 Task: Create ChildIssue0020 as Child Issue of Issue Issue0010 in Backlog  in Scrum Project Project0002 in Jira
Action: Mouse moved to (336, 388)
Screenshot: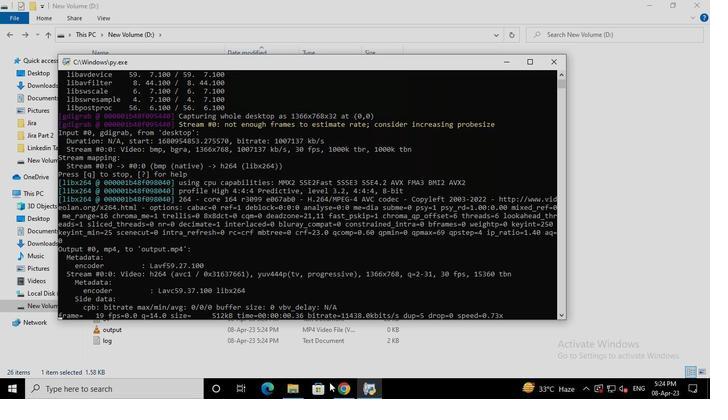 
Action: Mouse pressed left at (336, 388)
Screenshot: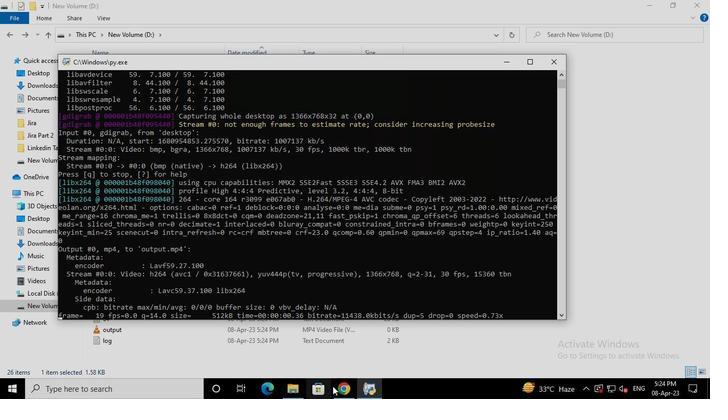 
Action: Mouse moved to (73, 162)
Screenshot: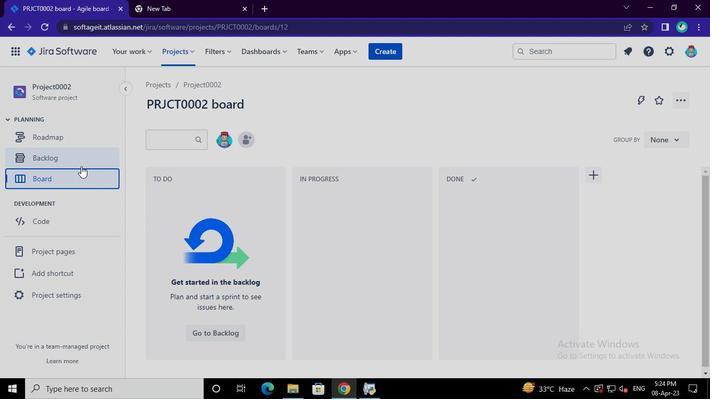 
Action: Mouse pressed left at (73, 162)
Screenshot: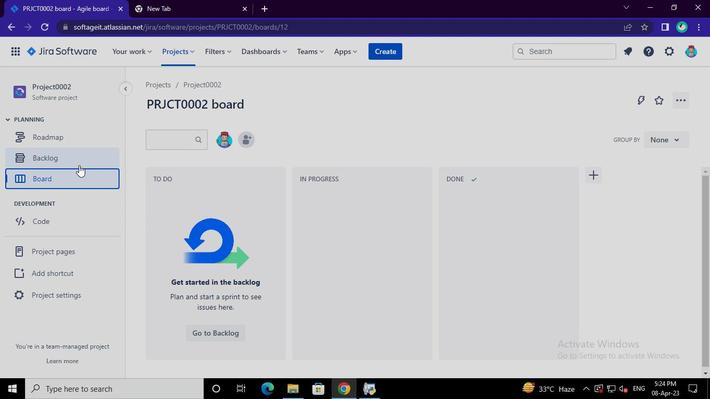 
Action: Mouse moved to (244, 316)
Screenshot: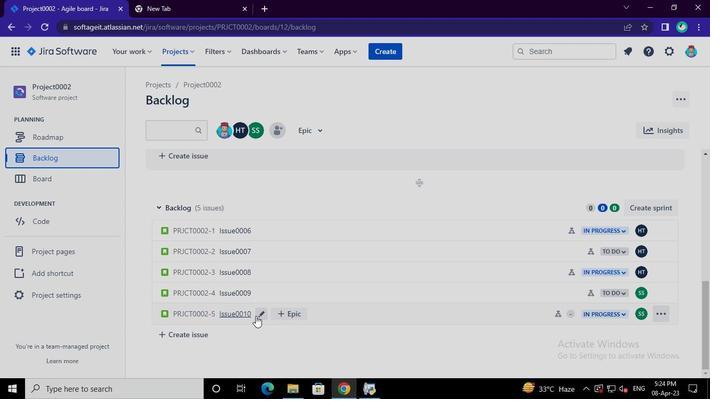 
Action: Mouse pressed left at (244, 316)
Screenshot: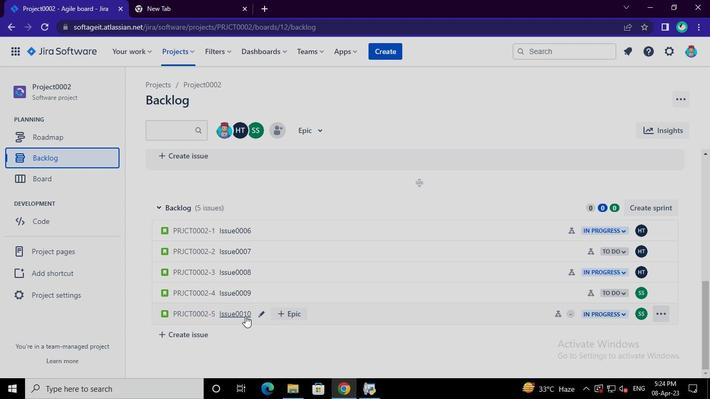 
Action: Mouse moved to (520, 209)
Screenshot: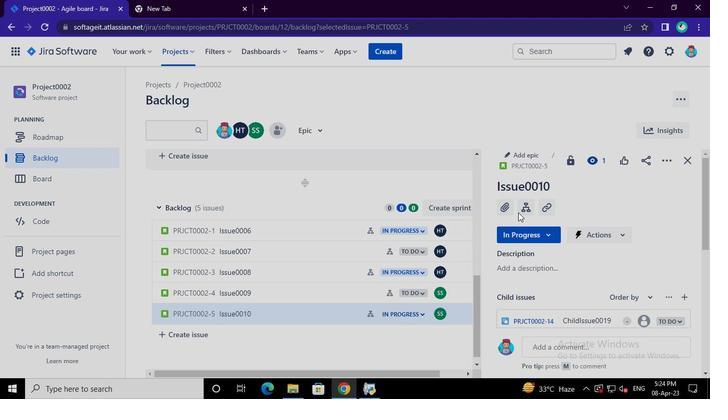 
Action: Mouse pressed left at (520, 209)
Screenshot: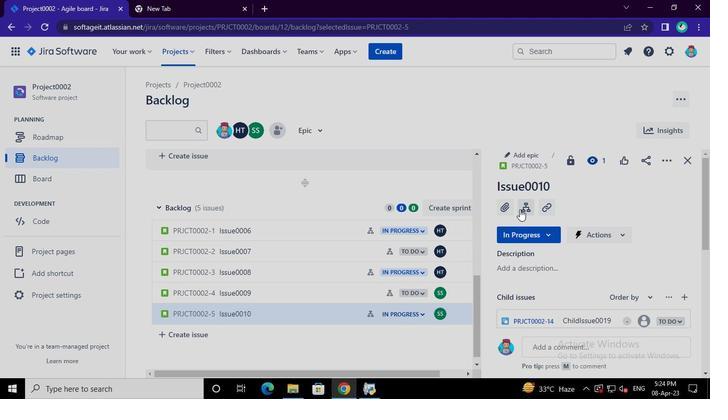 
Action: Keyboard Key.shift
Screenshot: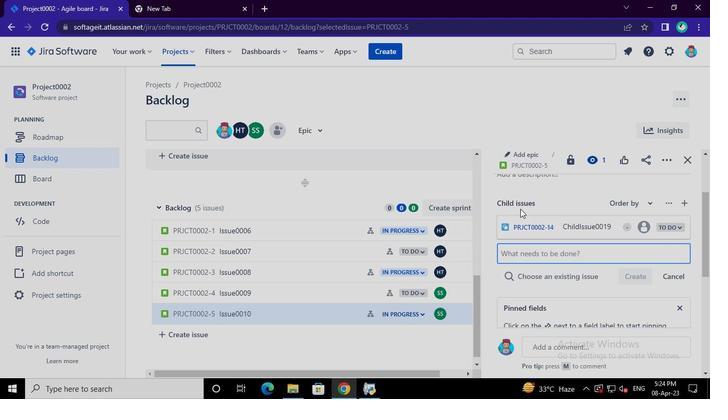 
Action: Keyboard C
Screenshot: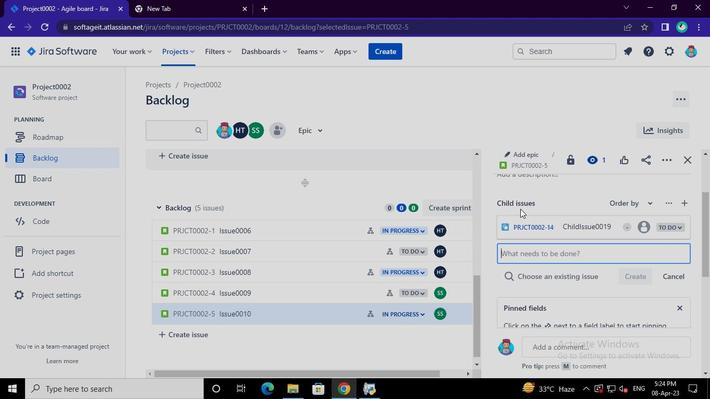 
Action: Keyboard h
Screenshot: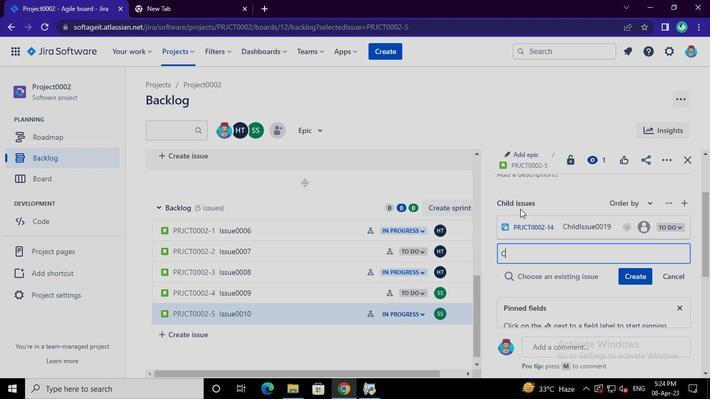 
Action: Keyboard i
Screenshot: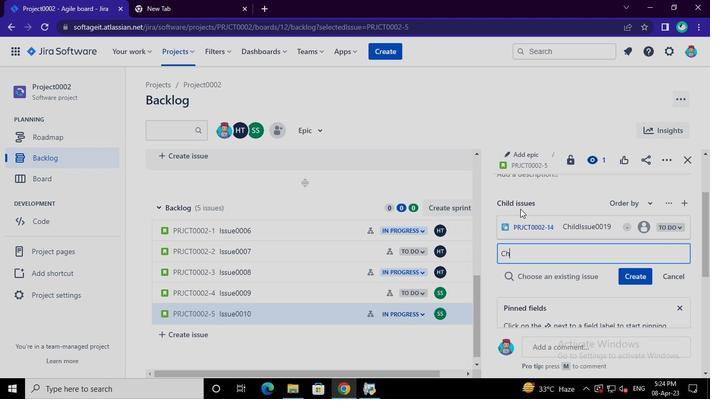 
Action: Keyboard l
Screenshot: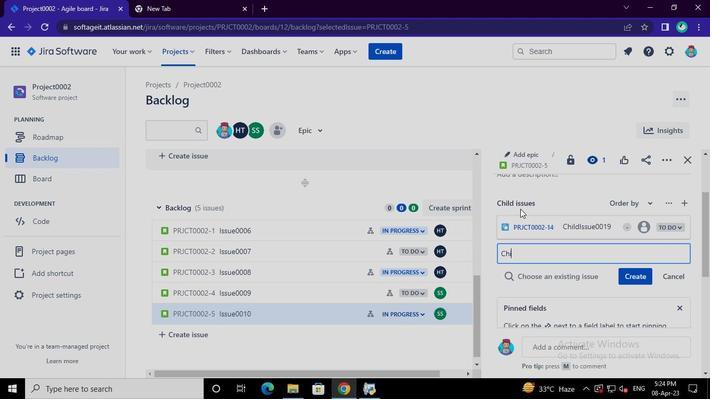 
Action: Keyboard Key.shift
Screenshot: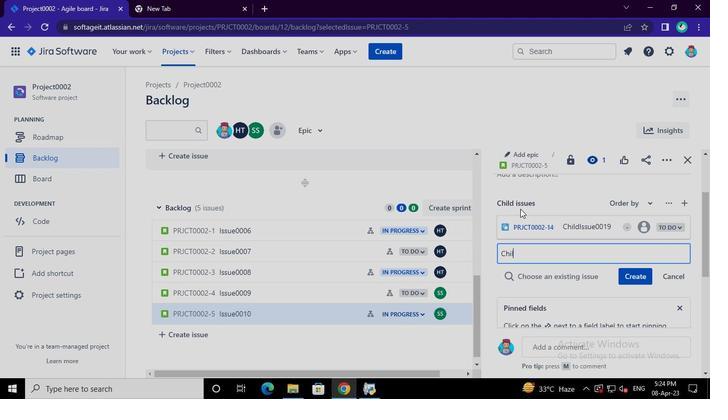 
Action: Keyboard Key.shift
Screenshot: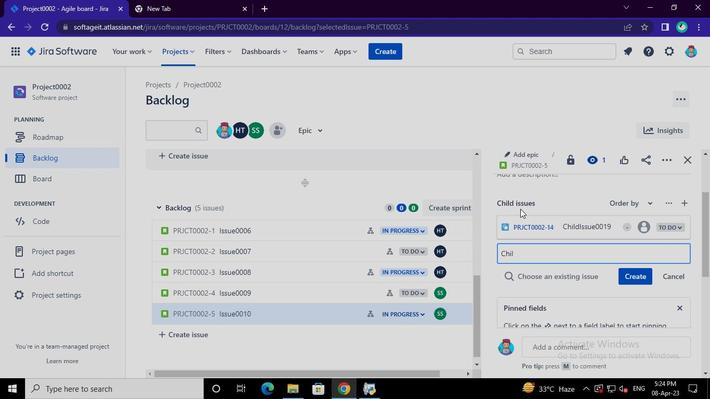 
Action: Keyboard Key.shift
Screenshot: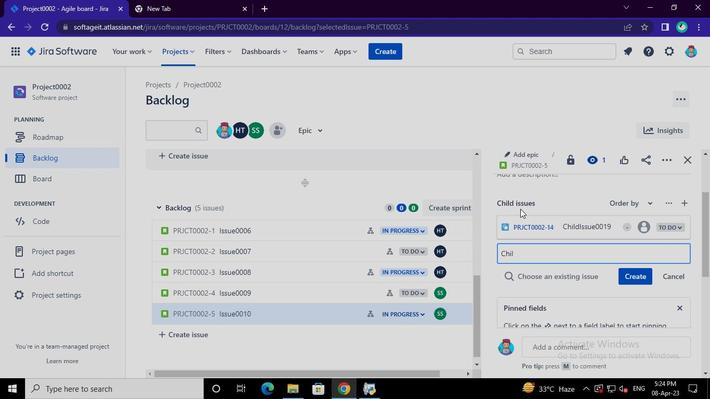 
Action: Keyboard Key.shift
Screenshot: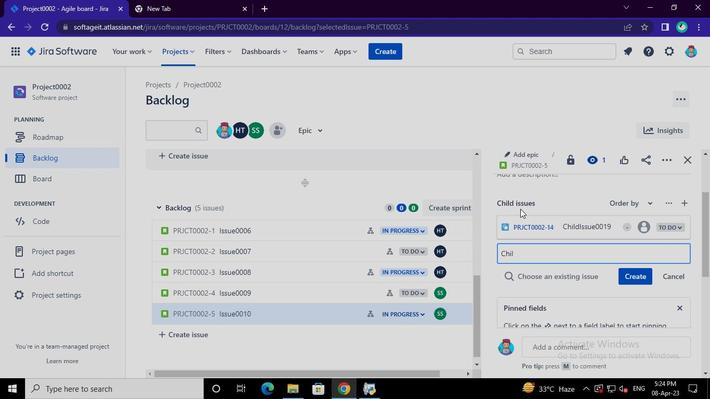 
Action: Keyboard Key.shift
Screenshot: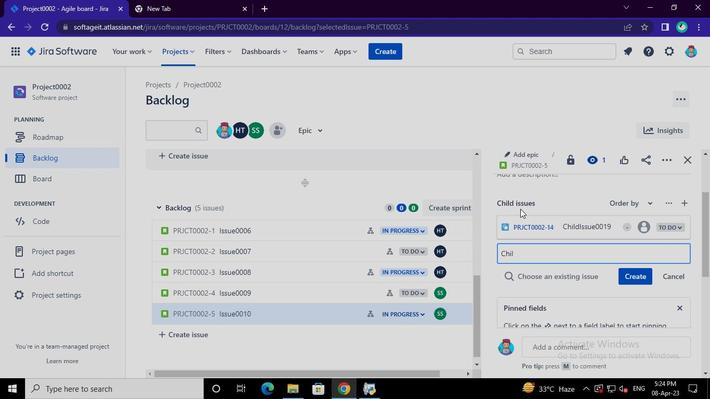 
Action: Keyboard Key.shift
Screenshot: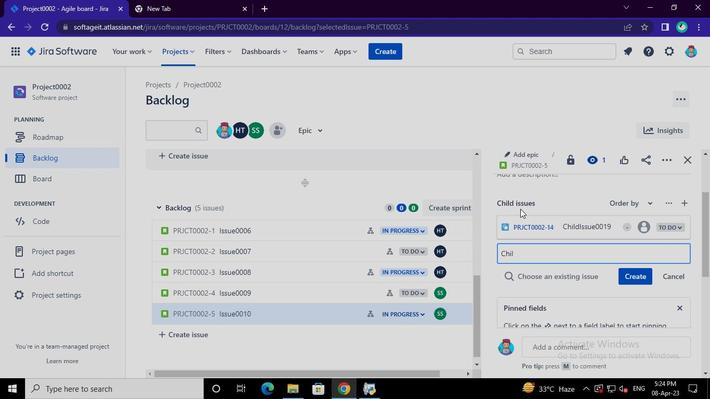 
Action: Keyboard Key.shift
Screenshot: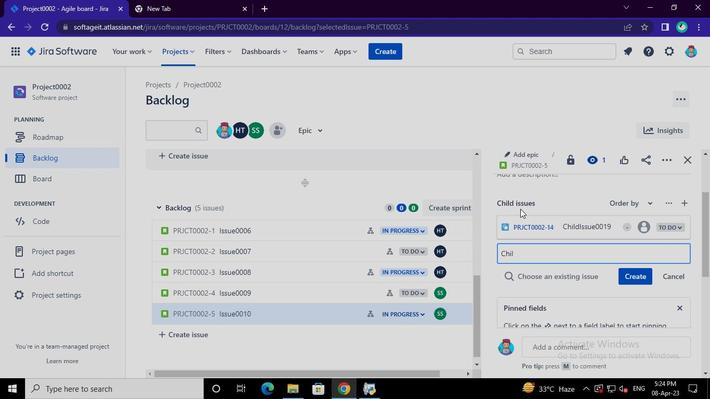 
Action: Keyboard Key.shift
Screenshot: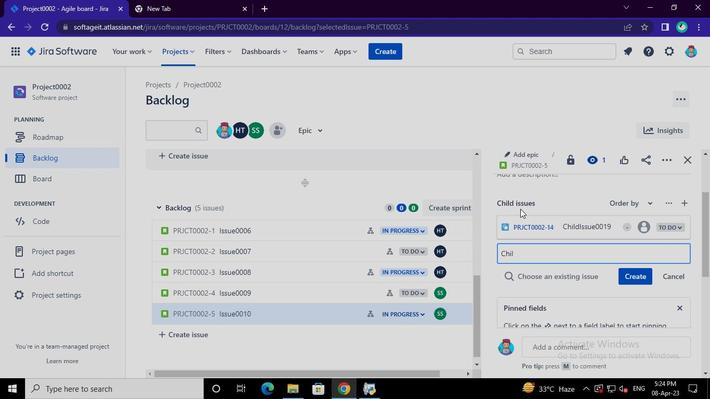 
Action: Keyboard Key.shift
Screenshot: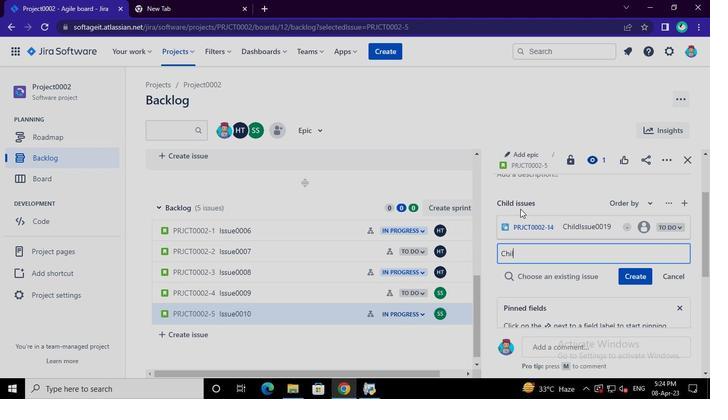 
Action: Keyboard Key.shift
Screenshot: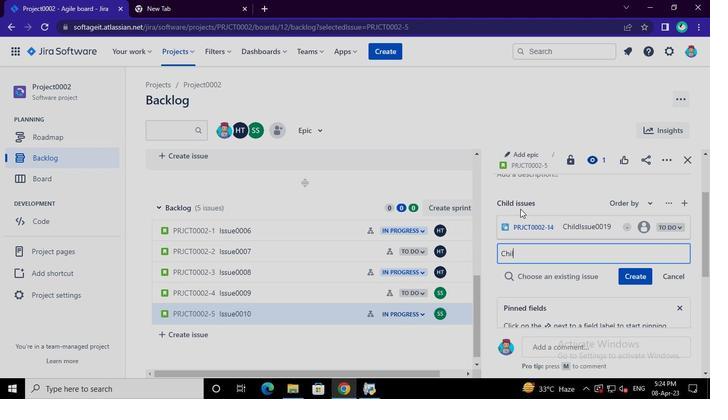 
Action: Keyboard Key.shift
Screenshot: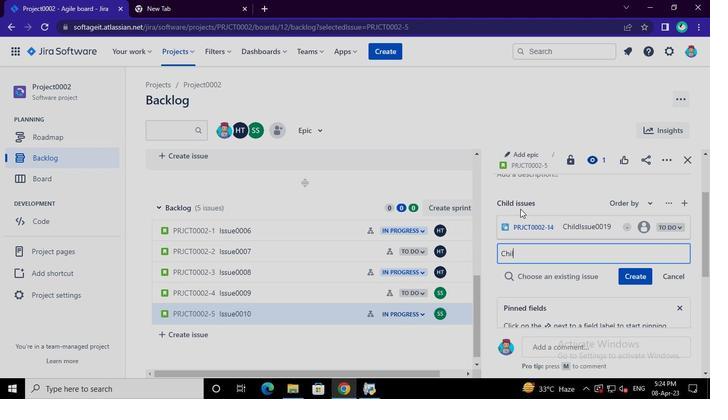 
Action: Keyboard Key.shift
Screenshot: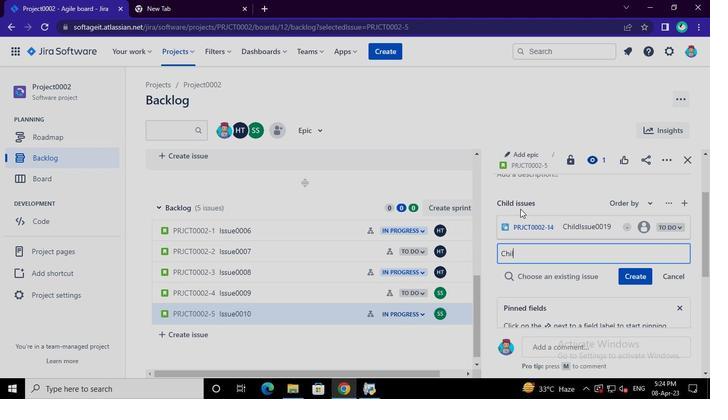 
Action: Keyboard Key.shift
Screenshot: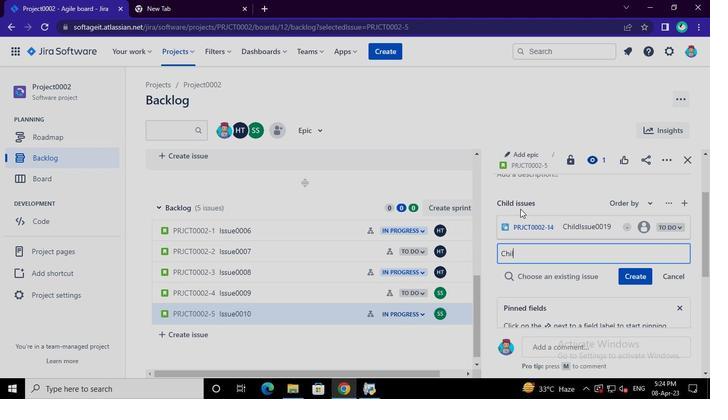 
Action: Keyboard Key.shift
Screenshot: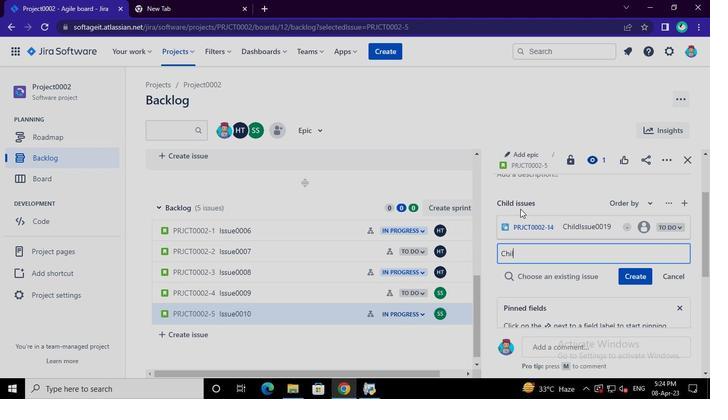 
Action: Keyboard d
Screenshot: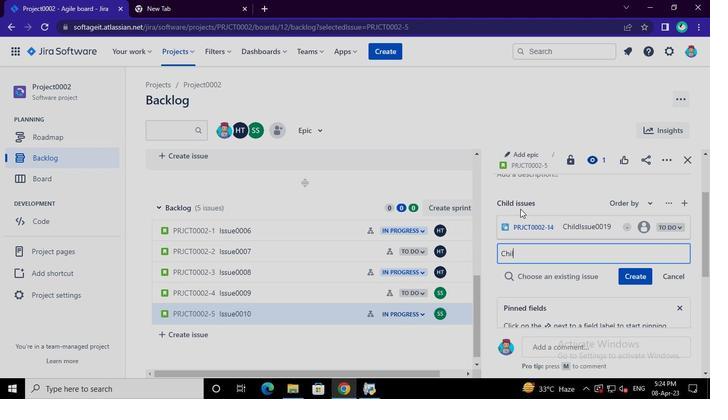 
Action: Keyboard Key.shift
Screenshot: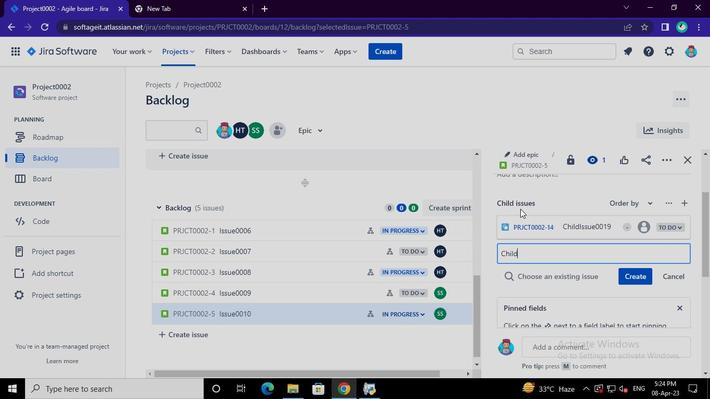 
Action: Keyboard I
Screenshot: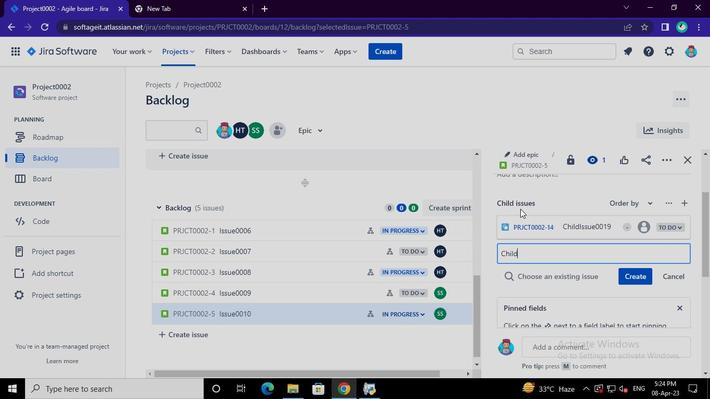 
Action: Keyboard s
Screenshot: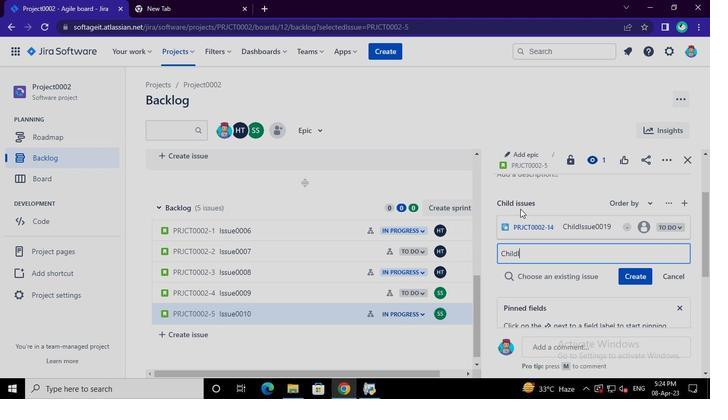 
Action: Keyboard s
Screenshot: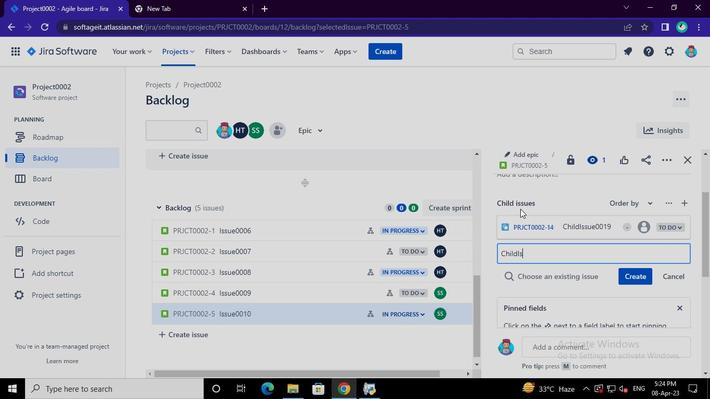 
Action: Keyboard u
Screenshot: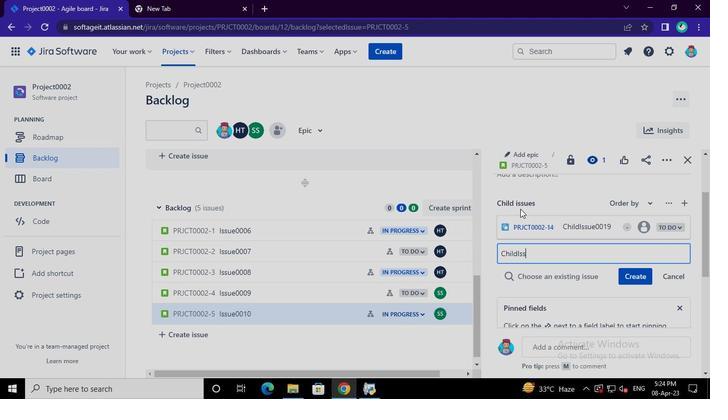 
Action: Keyboard e
Screenshot: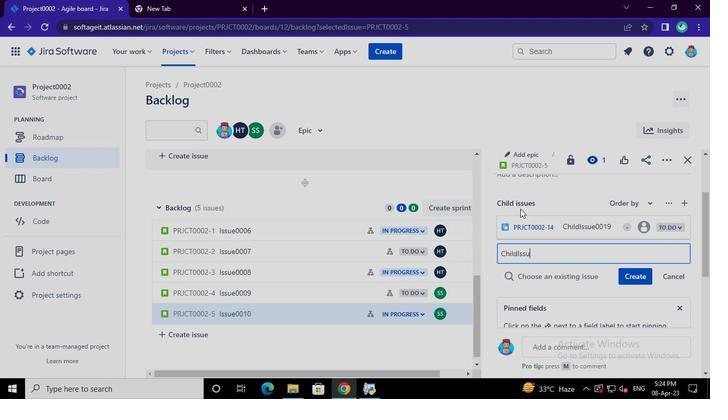 
Action: Keyboard <96>
Screenshot: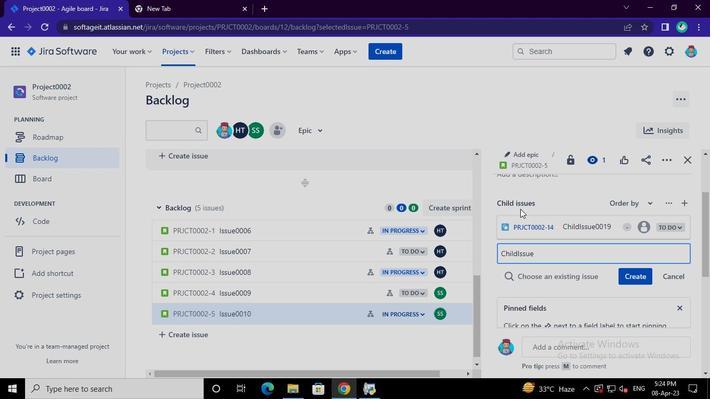 
Action: Keyboard <96>
Screenshot: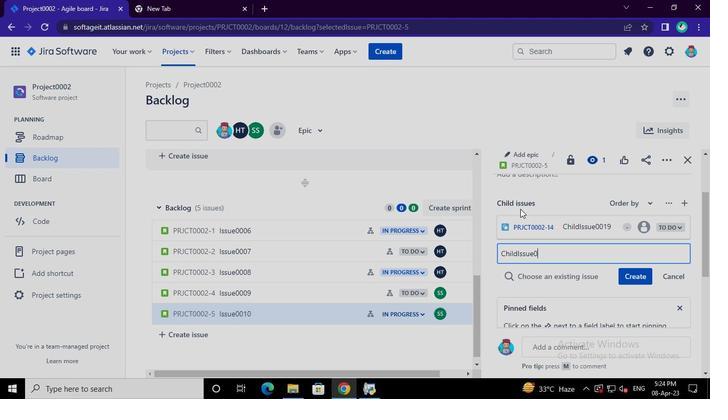 
Action: Keyboard <98>
Screenshot: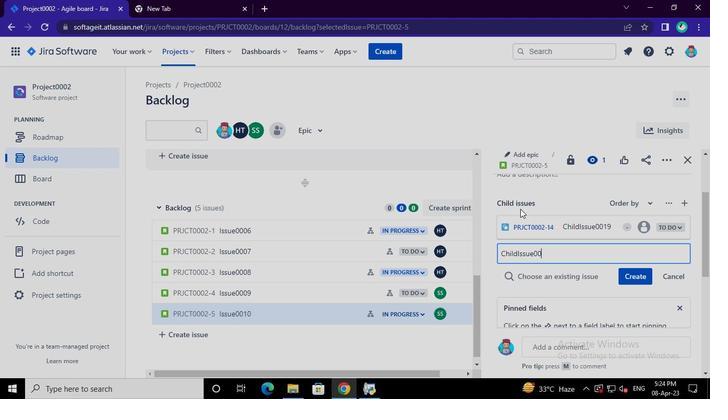 
Action: Keyboard <96>
Screenshot: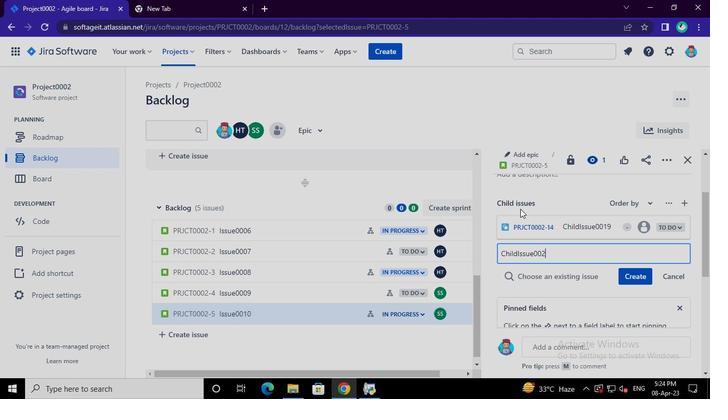 
Action: Mouse moved to (641, 282)
Screenshot: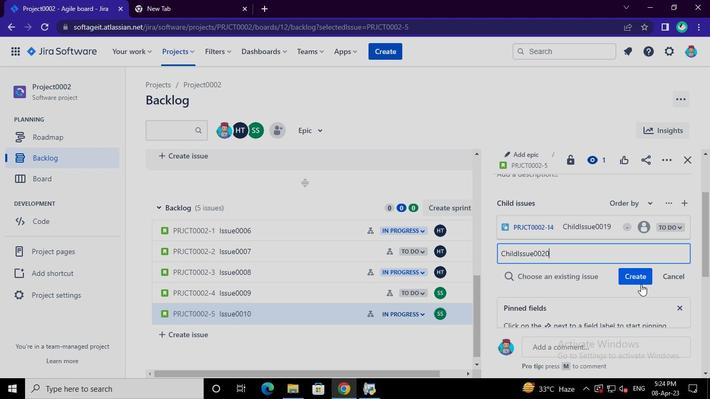 
Action: Mouse pressed left at (641, 282)
Screenshot: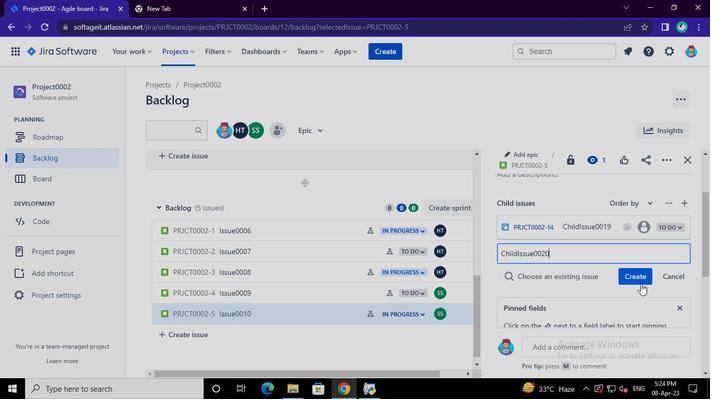 
Action: Mouse moved to (376, 386)
Screenshot: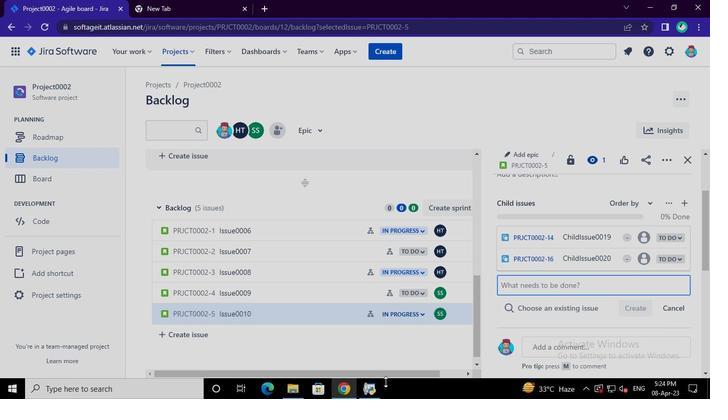 
Action: Mouse pressed left at (376, 386)
Screenshot: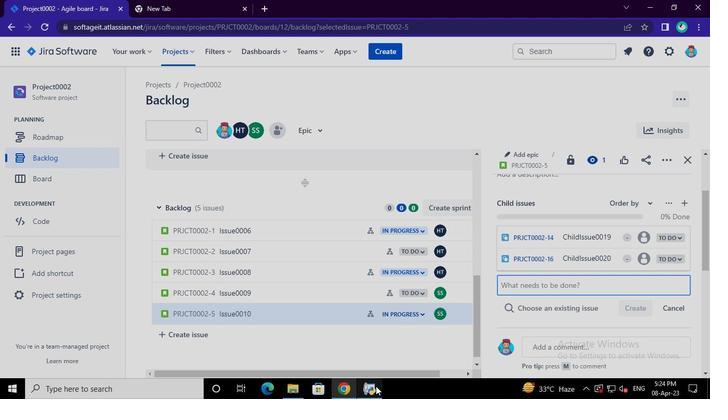 
Action: Mouse moved to (549, 66)
Screenshot: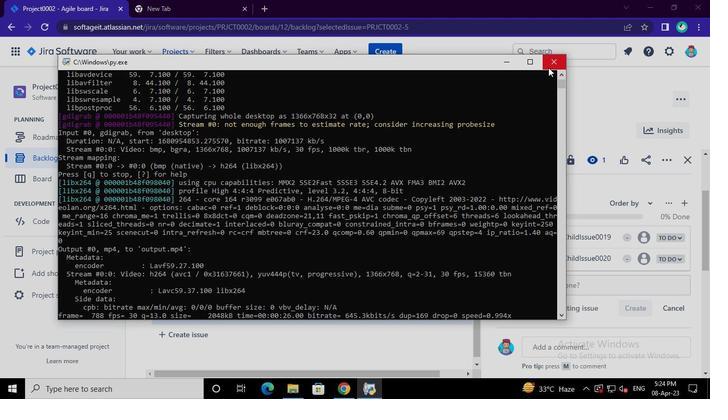 
Action: Mouse pressed left at (549, 66)
Screenshot: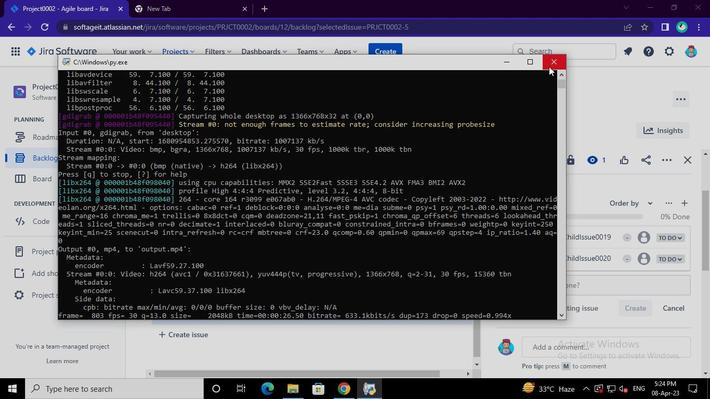 
